 Task: Create List Brand Governance in Board Newsletter Design Ideas to Workspace Customer Service Software. Create List Brand Analytics in Board Email Marketing Conversion Rate Optimization to Workspace Customer Service Software. Create List Brand Engagement in Board Market Analysis for International Expansion to Workspace Customer Service Software
Action: Mouse moved to (188, 120)
Screenshot: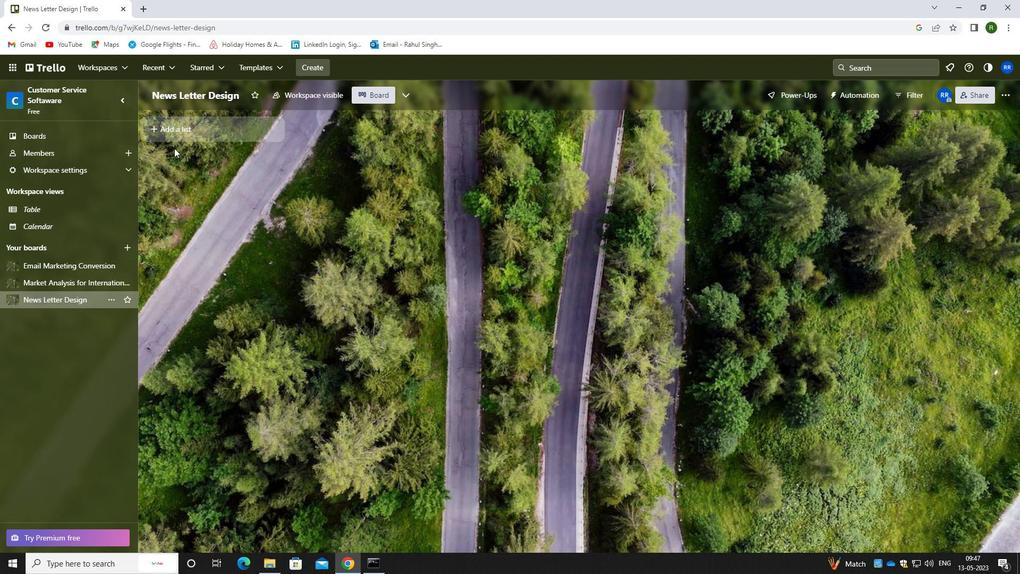 
Action: Mouse pressed left at (188, 120)
Screenshot: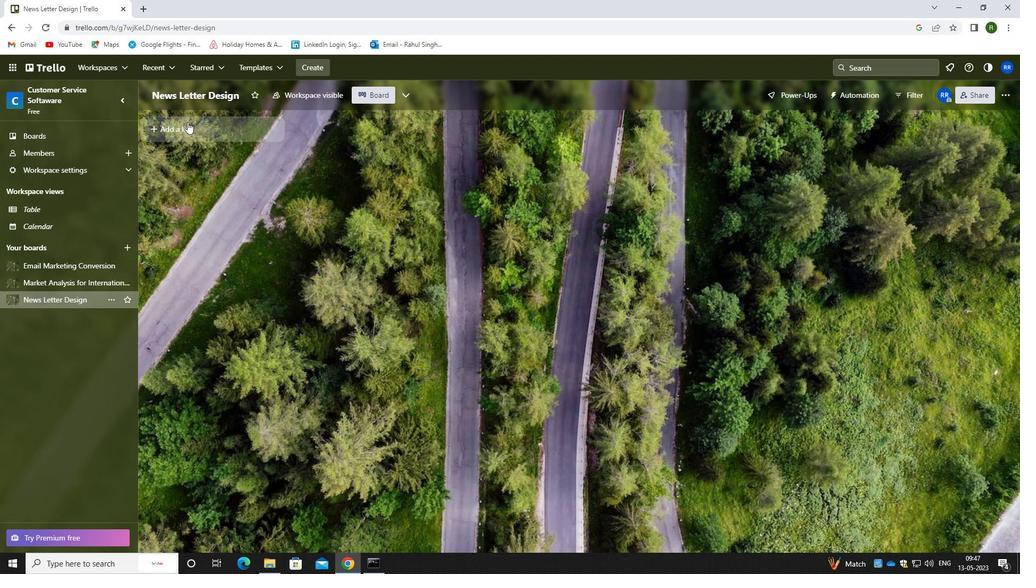 
Action: Mouse moved to (191, 132)
Screenshot: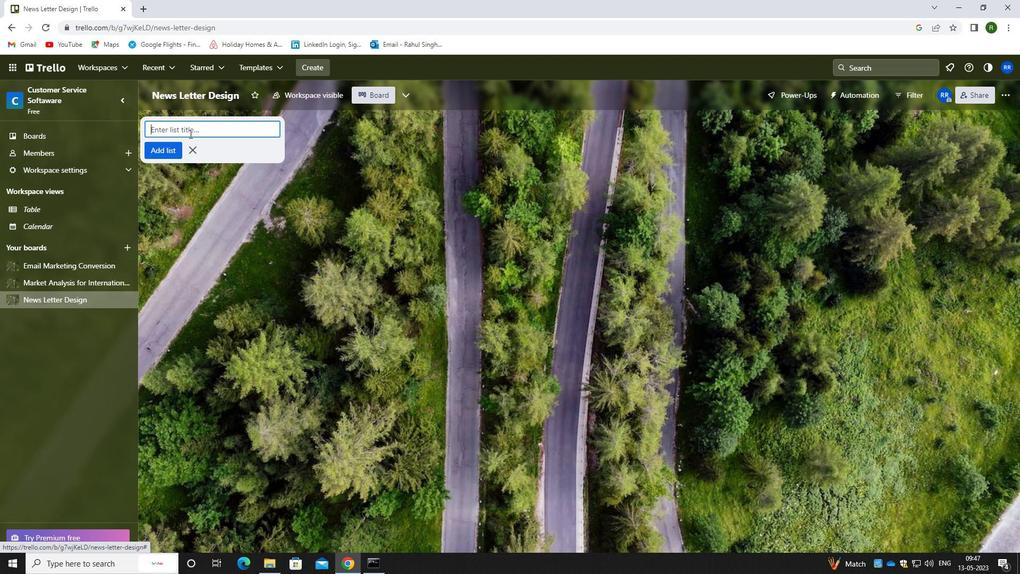 
Action: Key pressed <Key.caps_lock>b<Key.caps_lock>rand<Key.space><Key.caps_lock>g<Key.caps_lock>Overnance
Screenshot: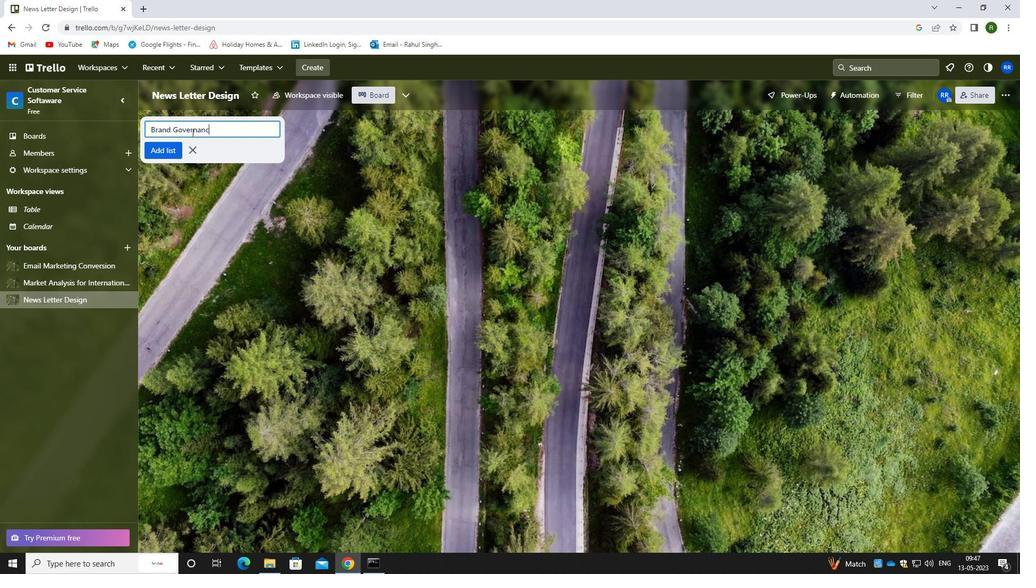 
Action: Mouse moved to (352, 114)
Screenshot: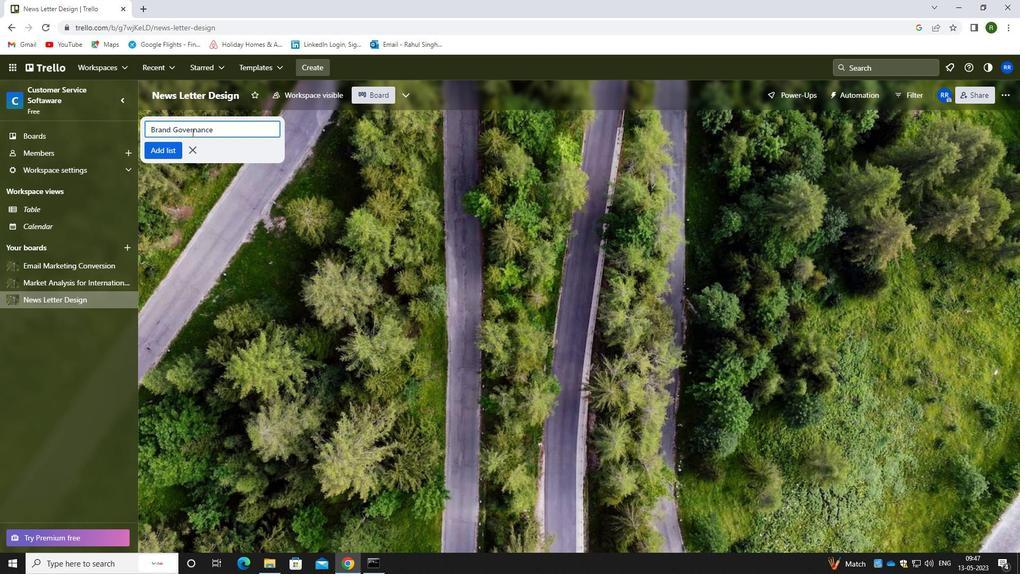 
Action: Mouse scrolled (352, 114) with delta (0, 0)
Screenshot: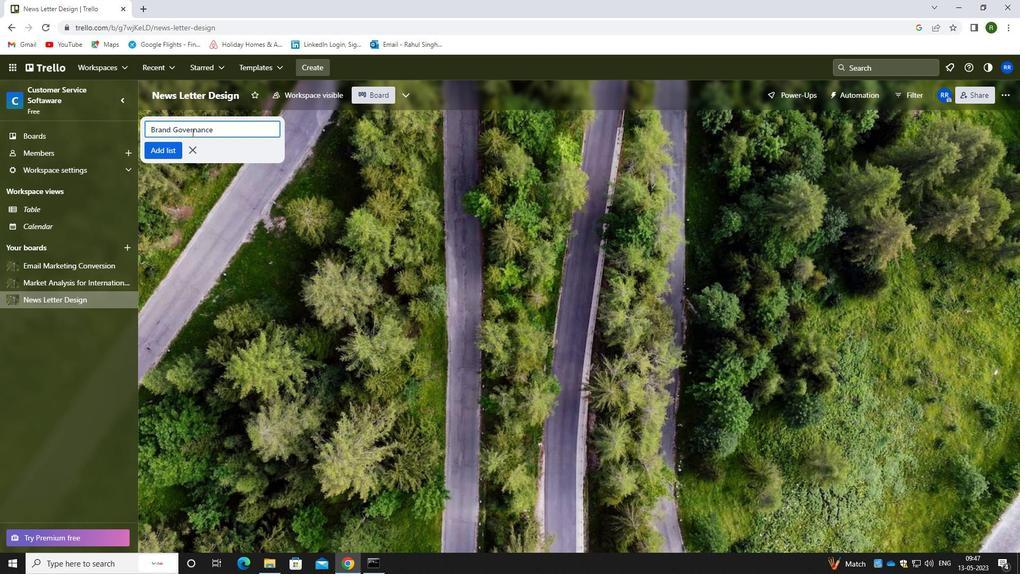 
Action: Mouse moved to (157, 146)
Screenshot: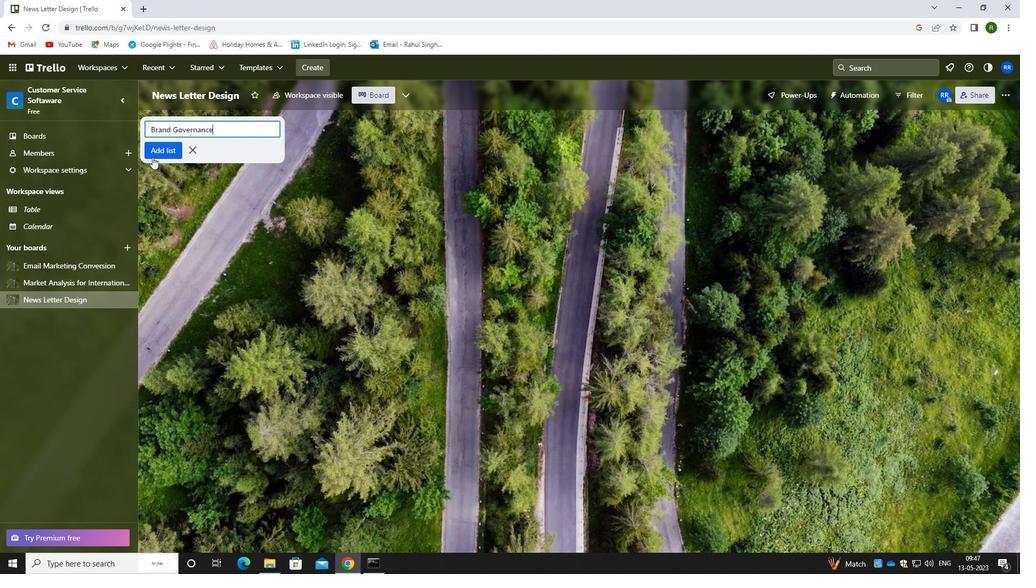 
Action: Mouse pressed left at (157, 146)
Screenshot: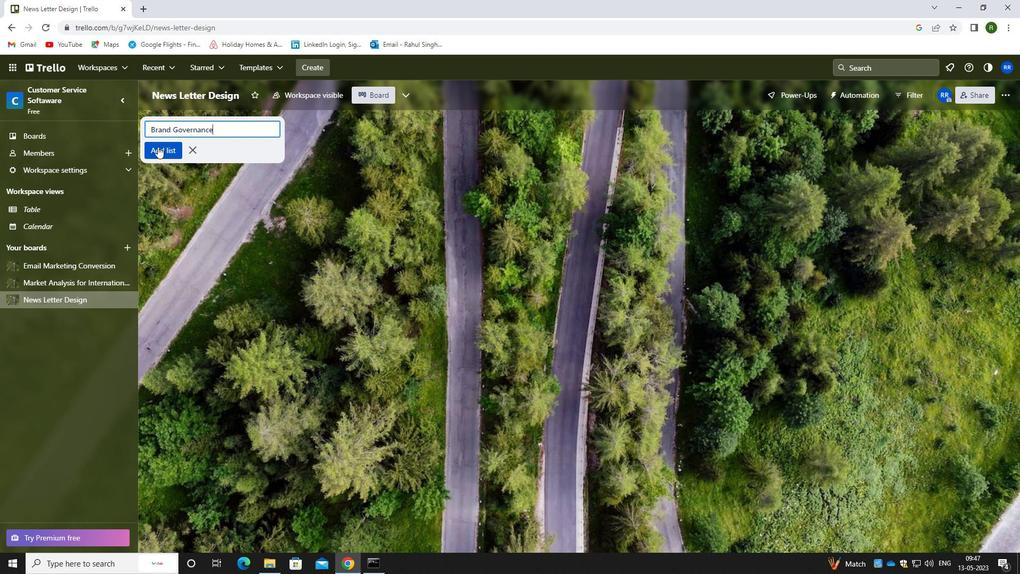 
Action: Mouse moved to (71, 265)
Screenshot: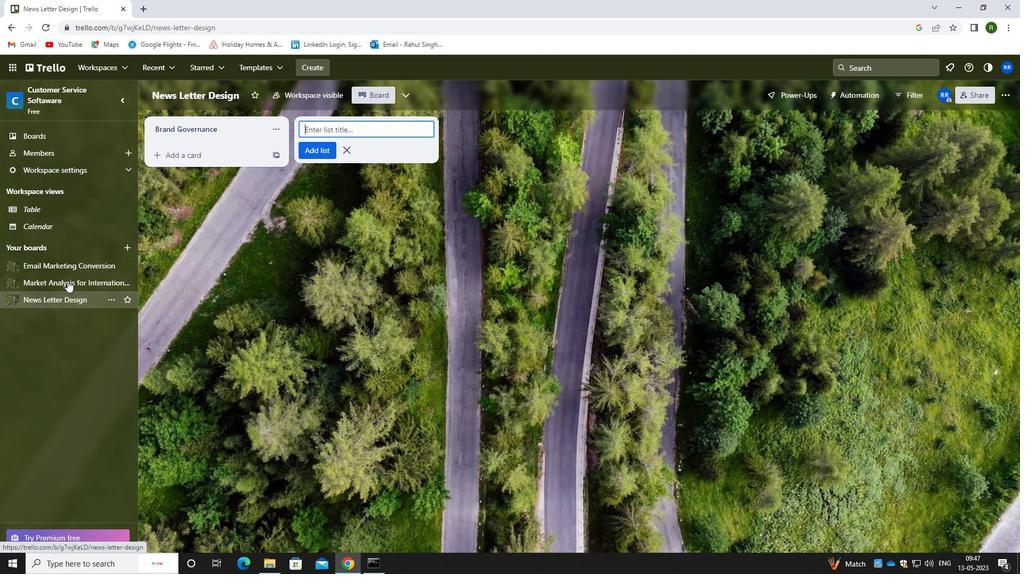 
Action: Mouse pressed left at (71, 265)
Screenshot: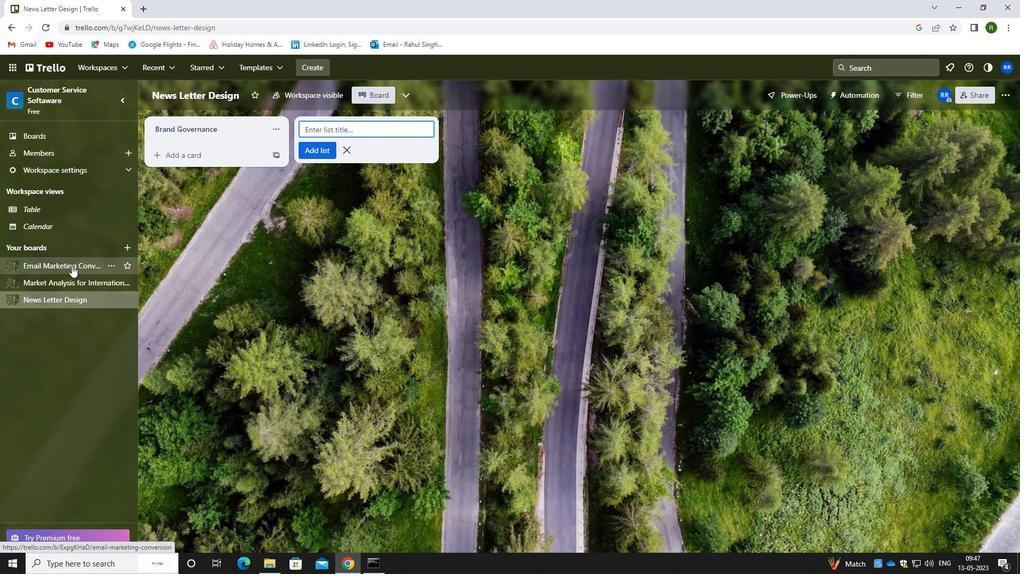 
Action: Mouse moved to (171, 124)
Screenshot: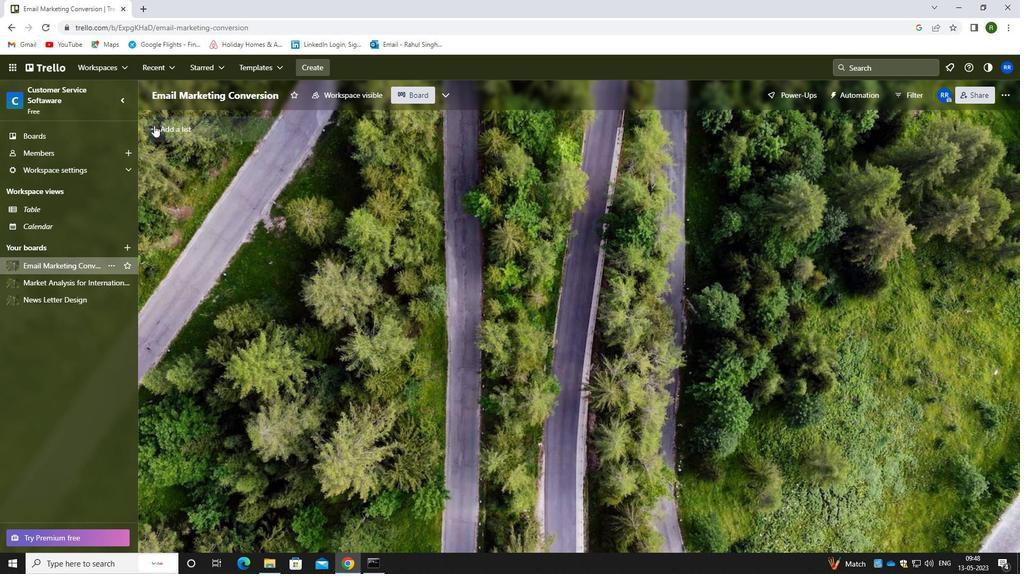
Action: Mouse pressed left at (171, 124)
Screenshot: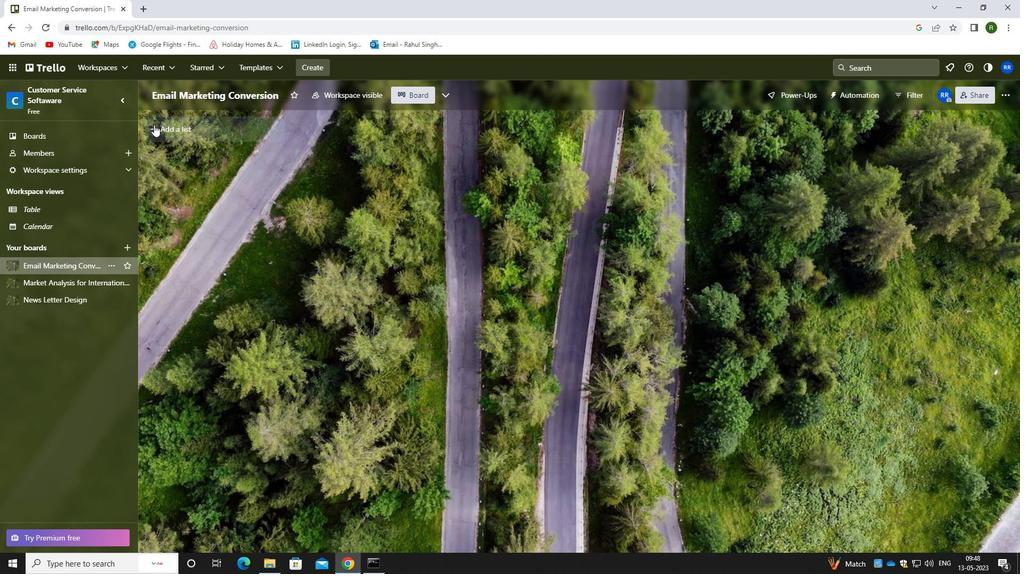 
Action: Mouse moved to (198, 132)
Screenshot: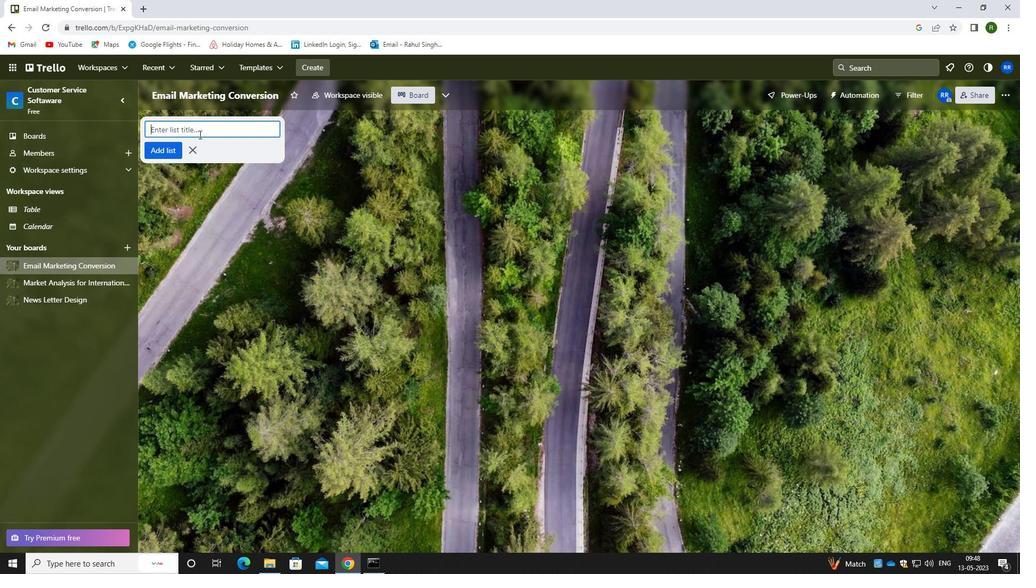 
Action: Key pressed <Key.caps_lock>b<Key.caps_lock>rand<Key.space><Key.caps_lock>a<Key.caps_lock>nalystic
Screenshot: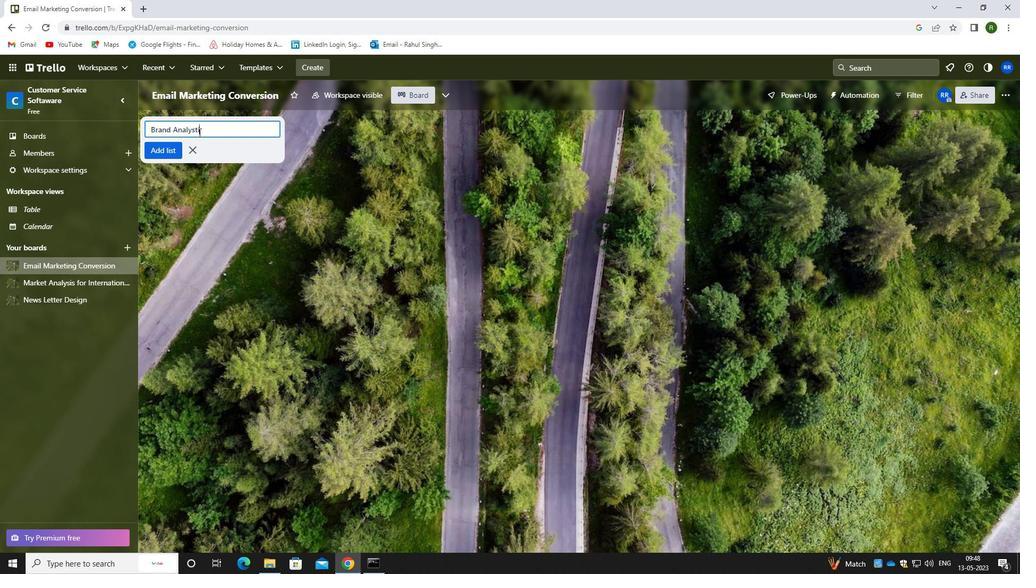 
Action: Mouse moved to (171, 150)
Screenshot: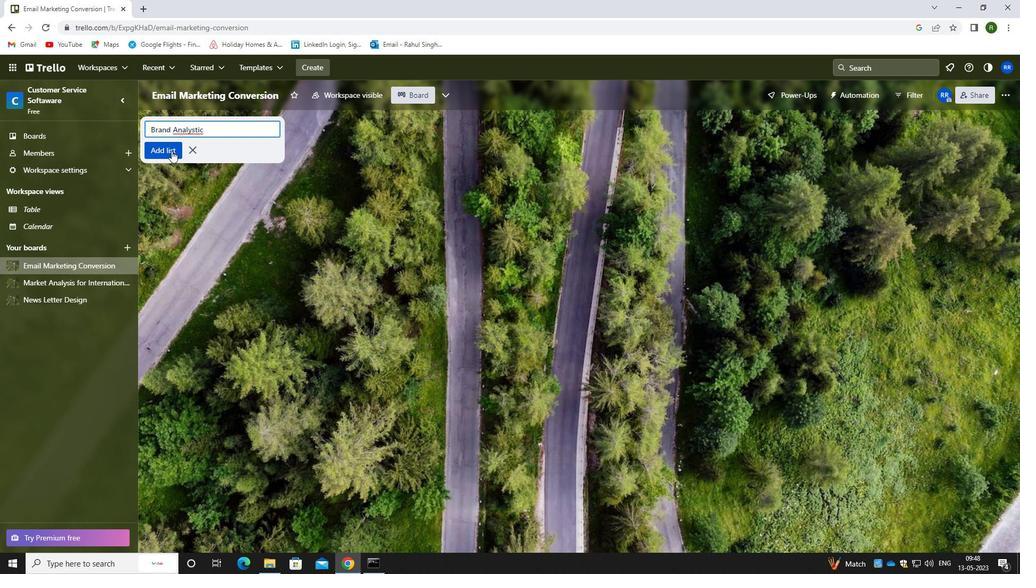 
Action: Mouse pressed left at (171, 150)
Screenshot: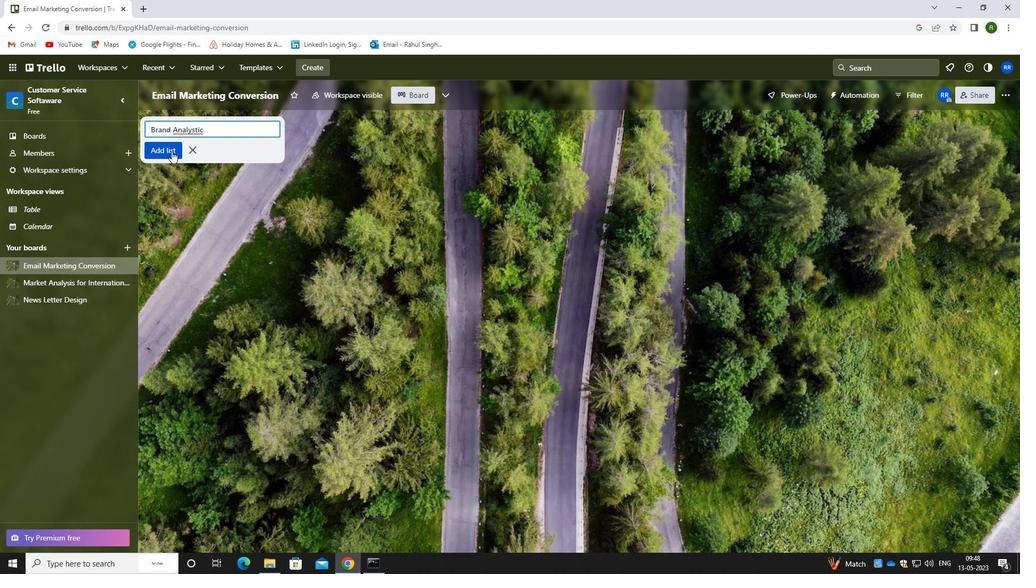 
Action: Mouse moved to (59, 286)
Screenshot: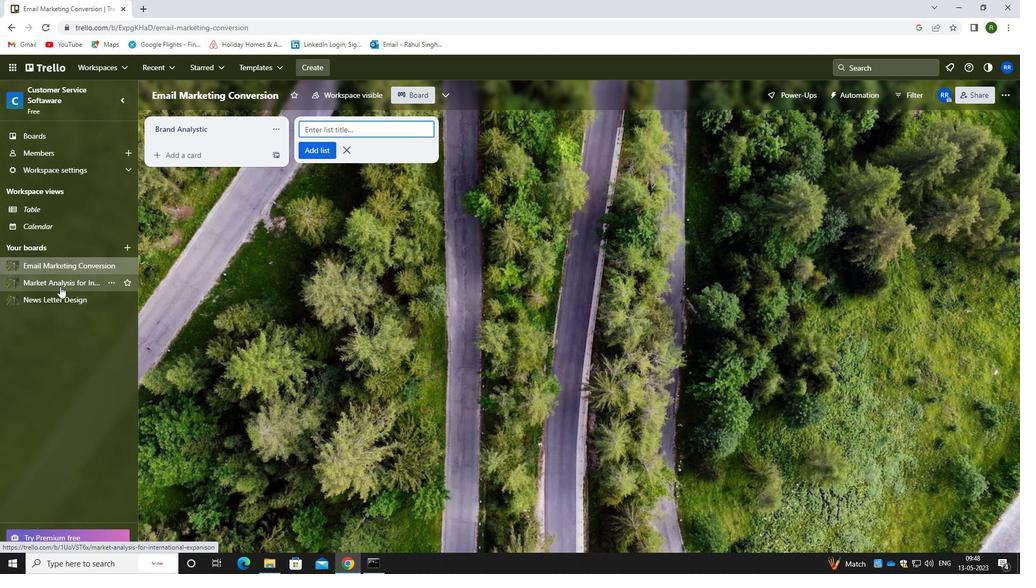 
Action: Mouse pressed left at (59, 286)
Screenshot: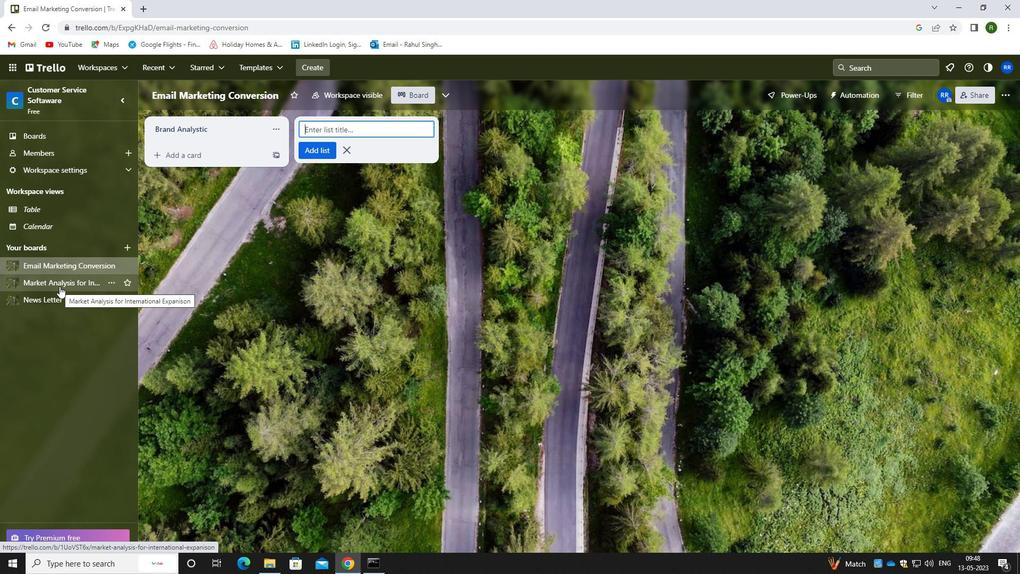 
Action: Mouse moved to (173, 128)
Screenshot: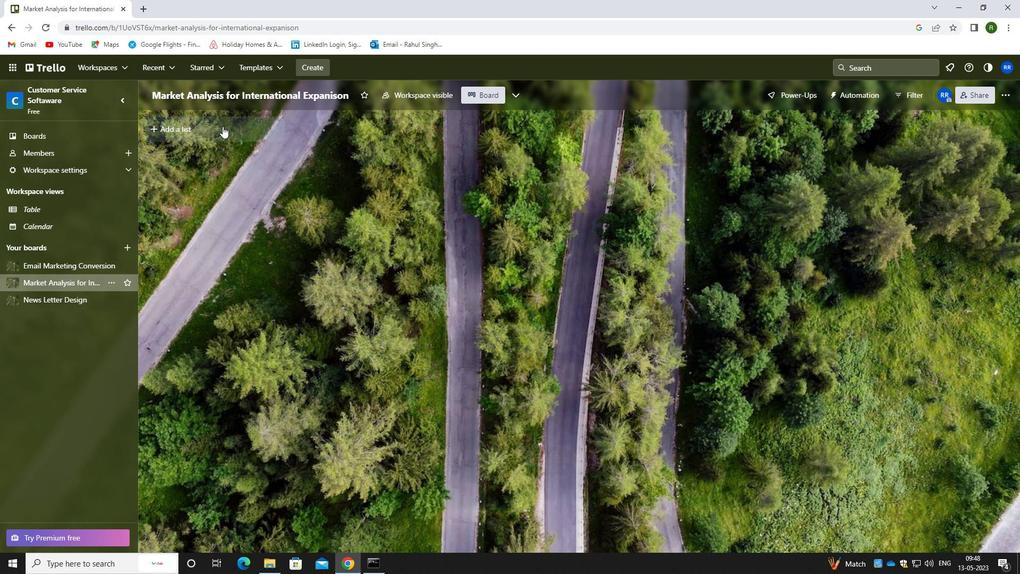 
Action: Mouse pressed left at (173, 128)
Screenshot: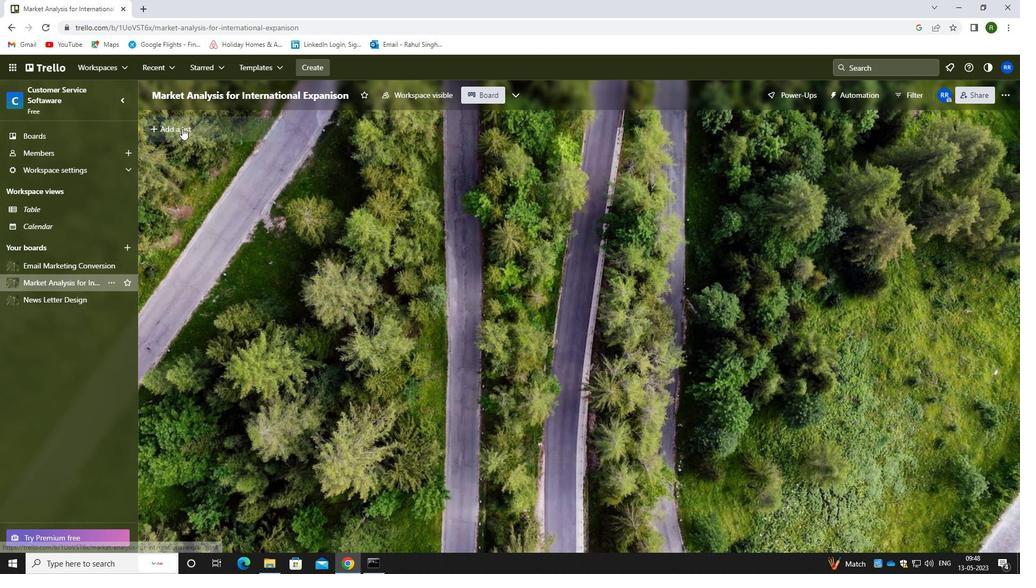 
Action: Mouse moved to (202, 120)
Screenshot: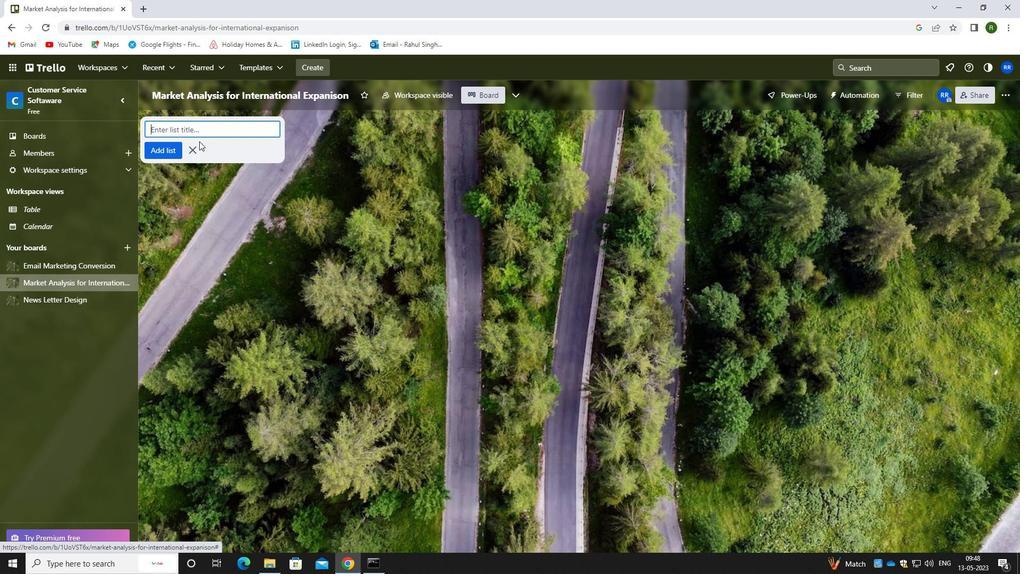 
Action: Key pressed <Key.caps_lock>B<Key.caps_lock>rand<Key.space><Key.caps_lock>e<Key.caps_lock>Ngagement
Screenshot: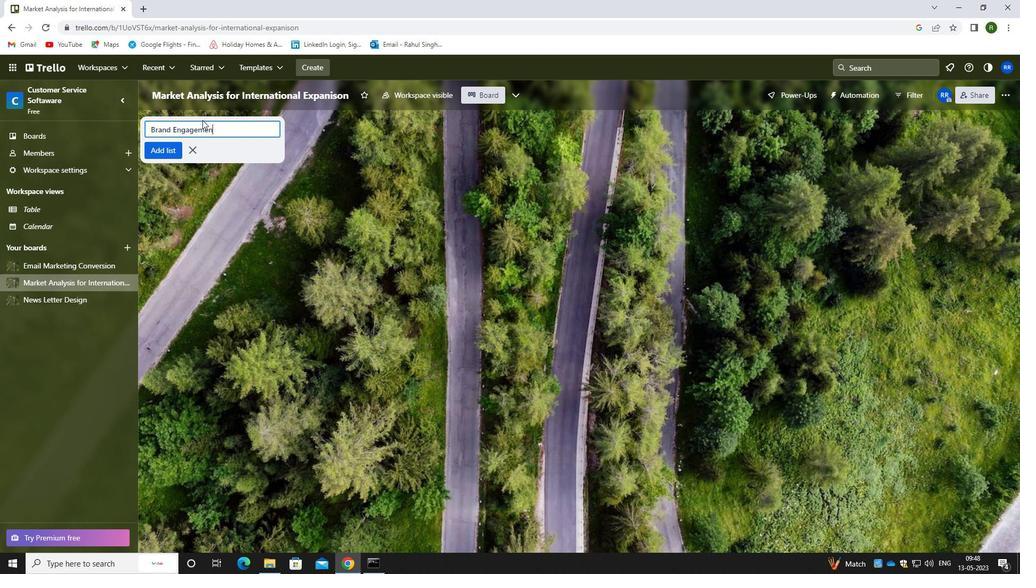 
Action: Mouse moved to (171, 146)
Screenshot: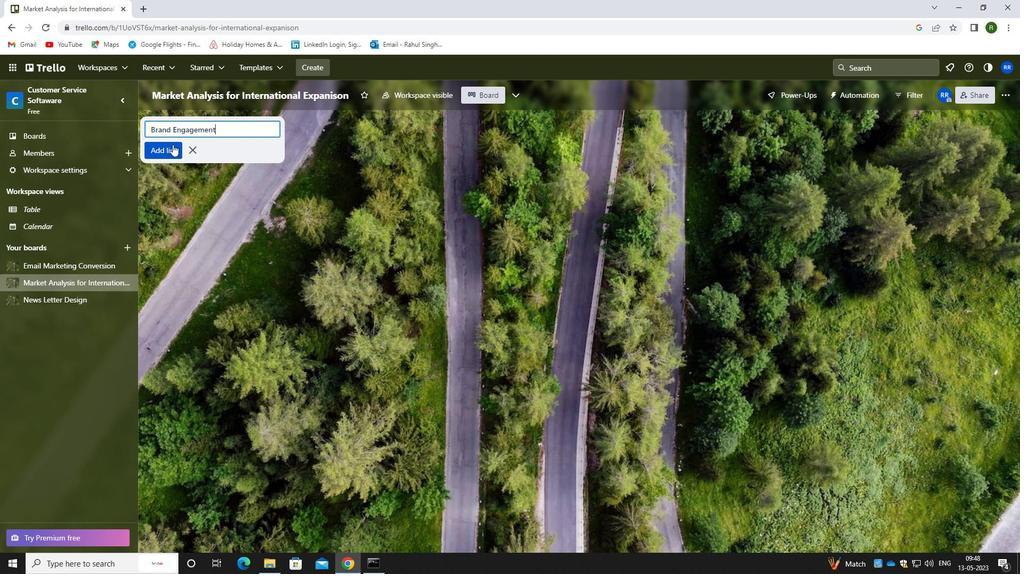 
Action: Mouse pressed left at (171, 146)
Screenshot: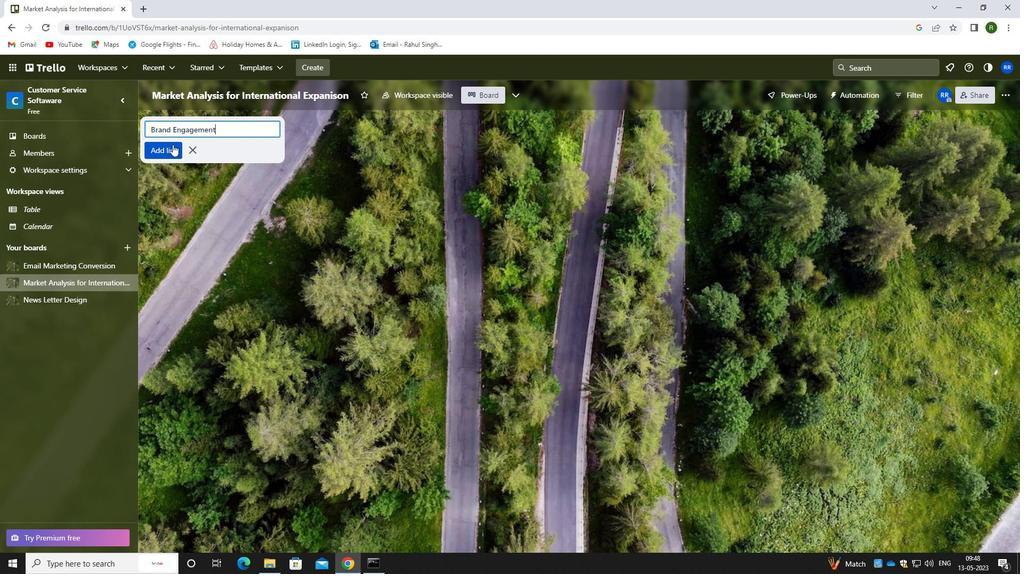 
Action: Mouse moved to (266, 263)
Screenshot: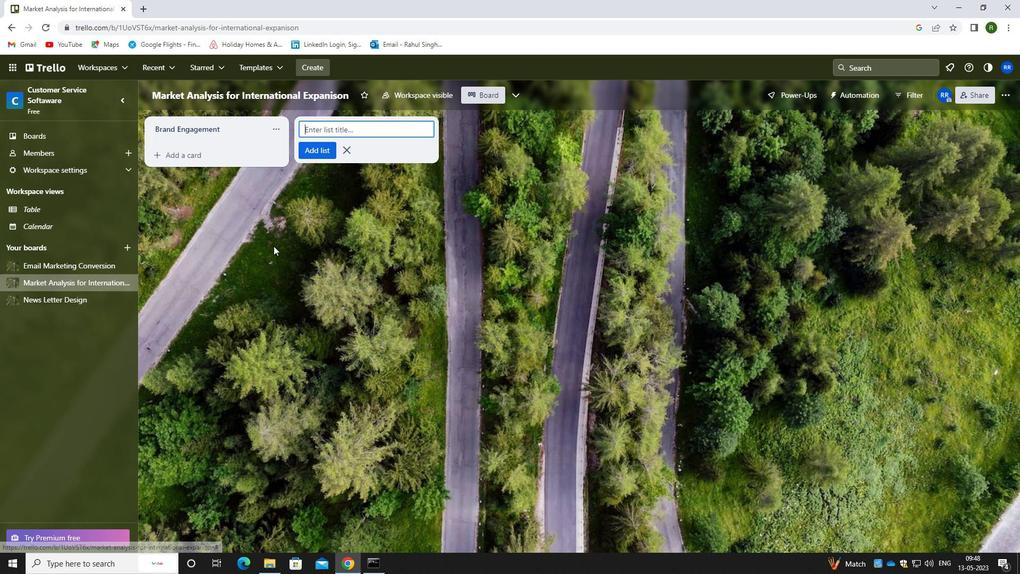 
Action: Mouse pressed left at (266, 263)
Screenshot: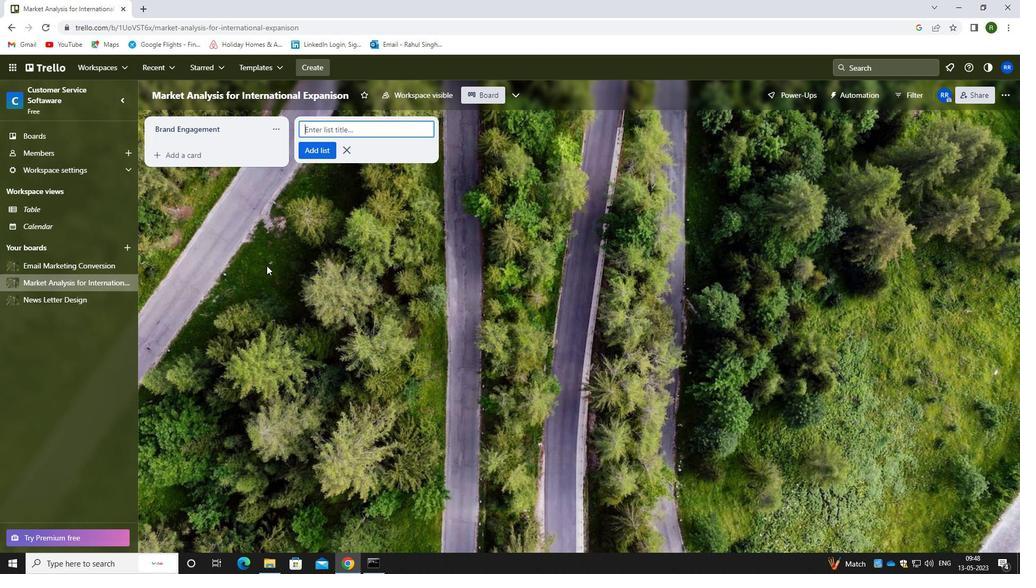 
Action: Mouse moved to (318, 126)
Screenshot: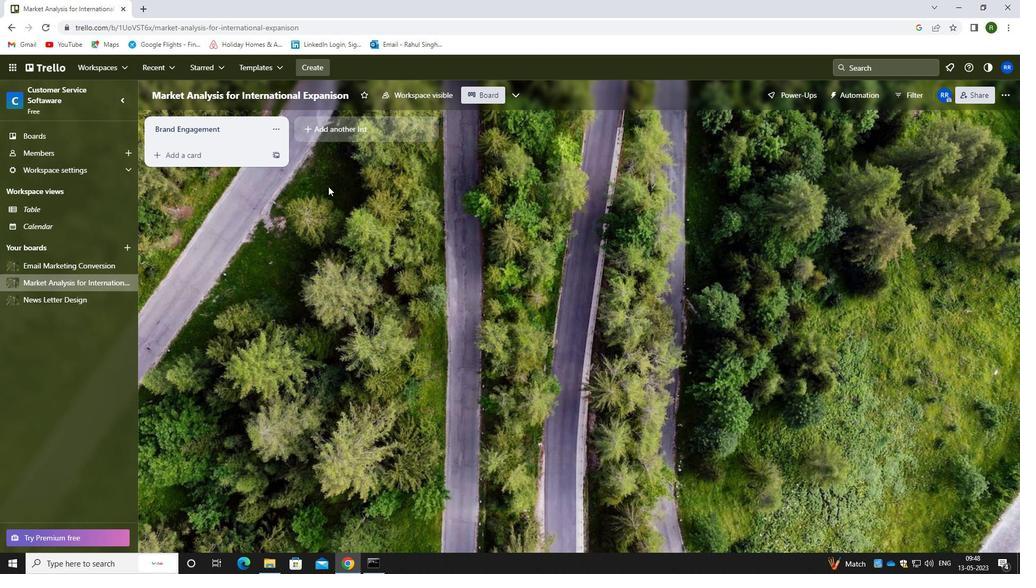 
